 Task: Write the Name "Softage" in blank input field Under Select in Process Payment.
Action: Mouse moved to (126, 18)
Screenshot: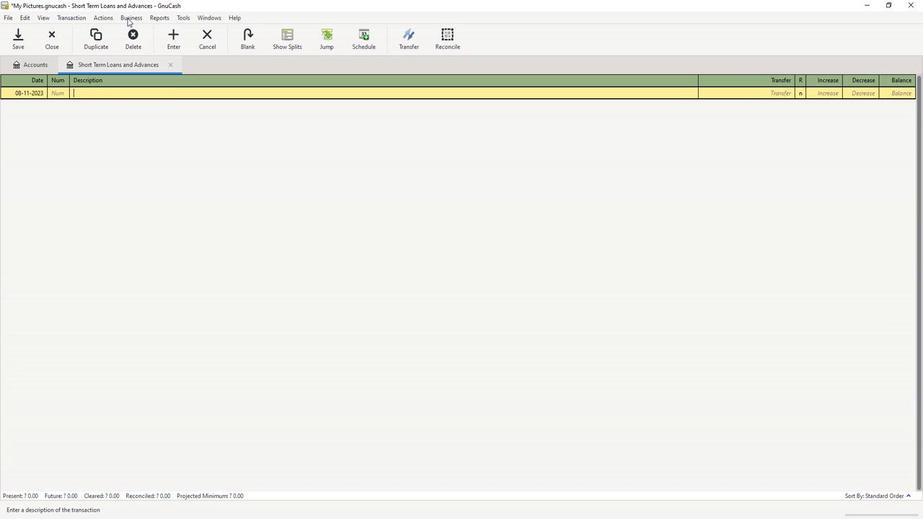 
Action: Mouse pressed left at (126, 18)
Screenshot: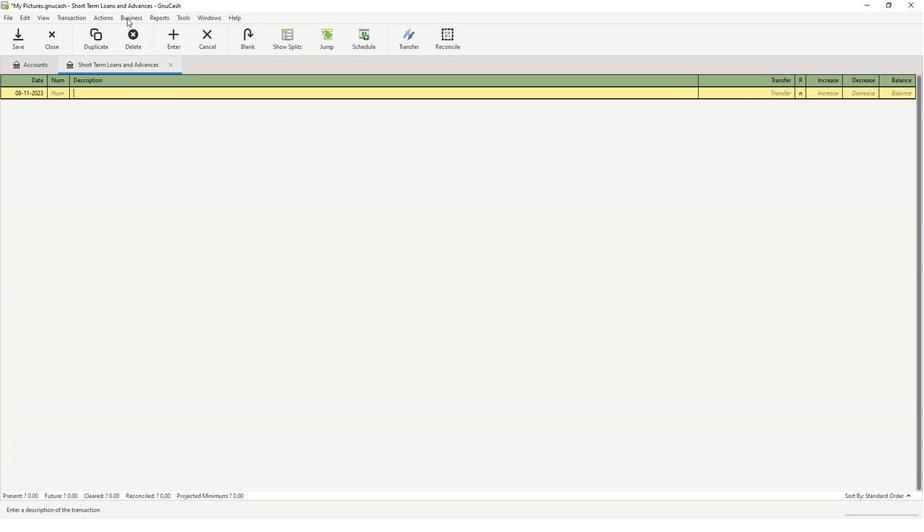 
Action: Mouse moved to (137, 26)
Screenshot: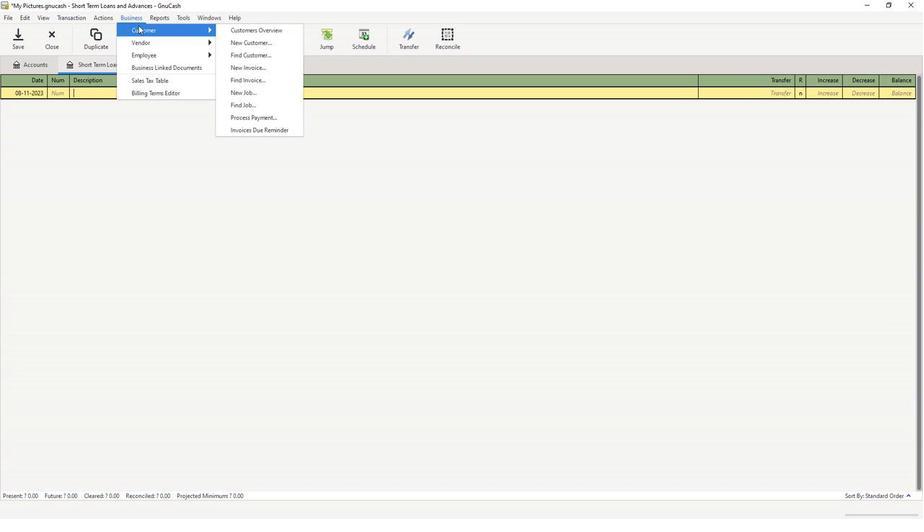 
Action: Mouse pressed left at (137, 26)
Screenshot: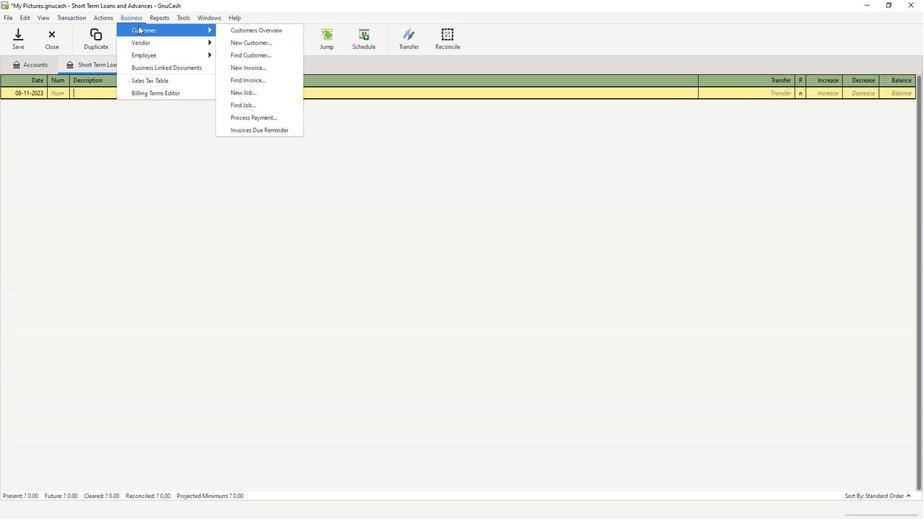 
Action: Mouse moved to (266, 115)
Screenshot: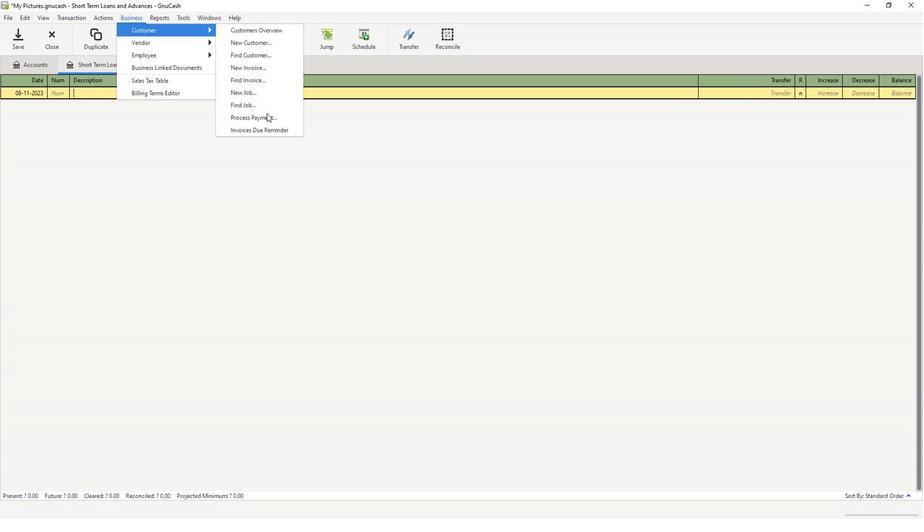 
Action: Mouse pressed left at (266, 115)
Screenshot: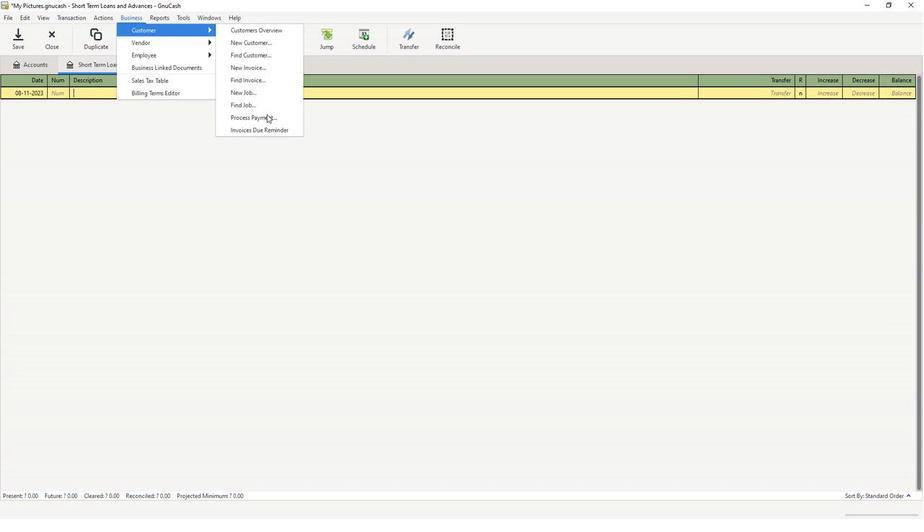 
Action: Mouse moved to (346, 159)
Screenshot: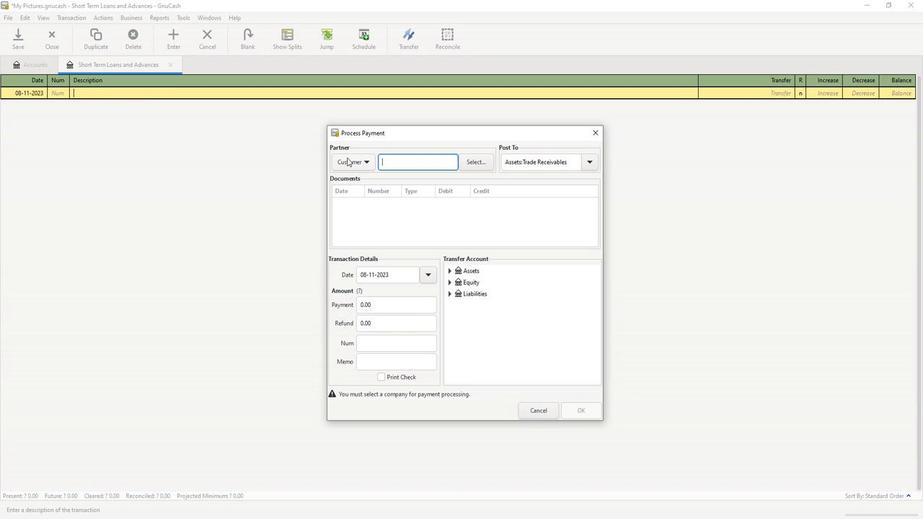 
Action: Mouse pressed left at (346, 159)
Screenshot: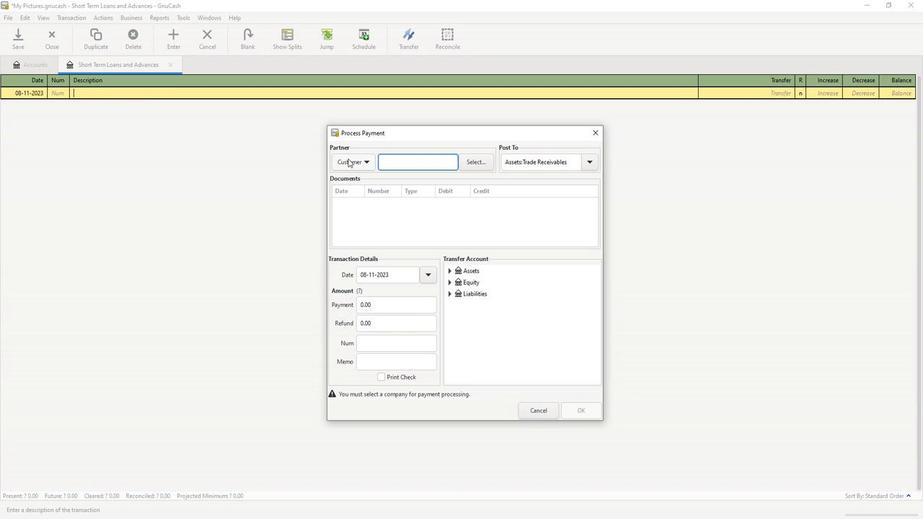 
Action: Mouse moved to (356, 195)
Screenshot: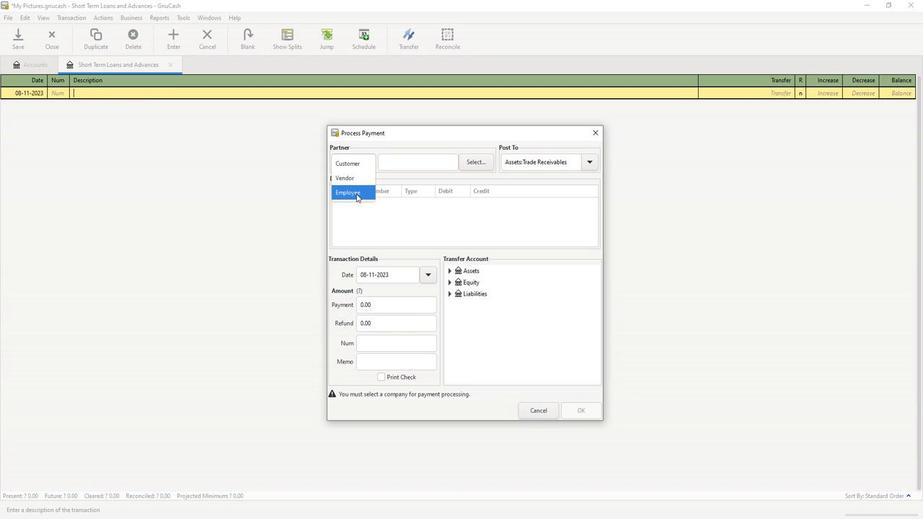 
Action: Mouse pressed left at (356, 195)
Screenshot: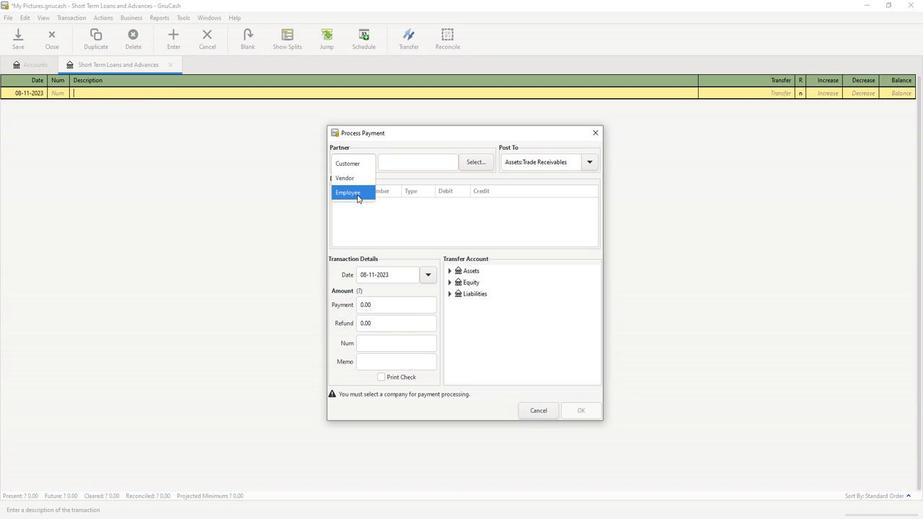 
Action: Mouse moved to (473, 163)
Screenshot: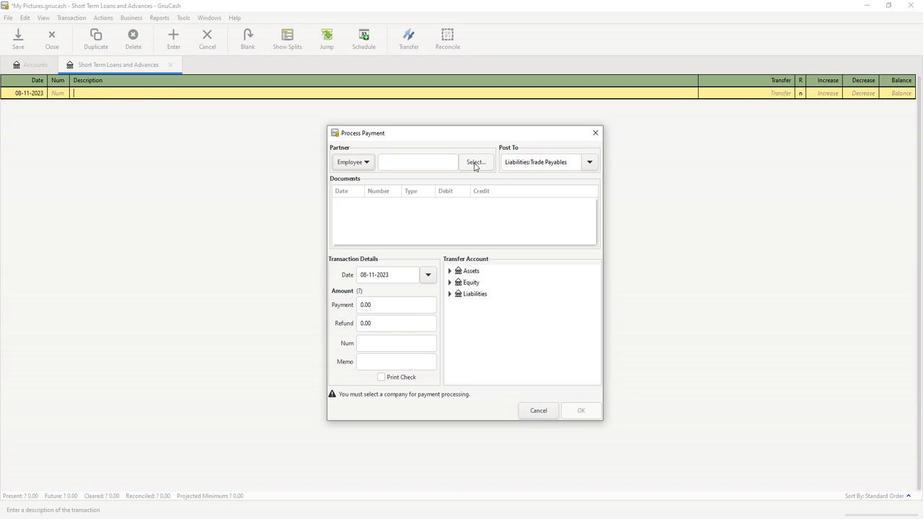 
Action: Mouse pressed left at (473, 163)
Screenshot: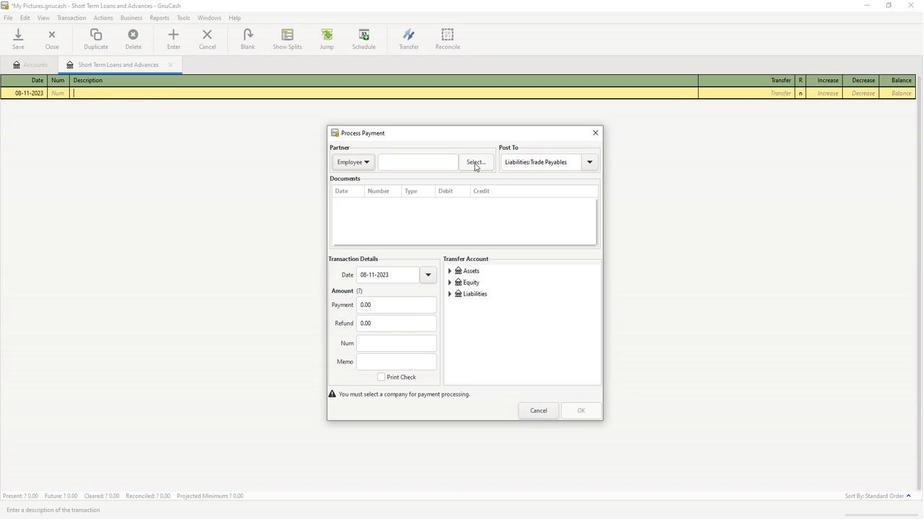 
Action: Mouse moved to (474, 253)
Screenshot: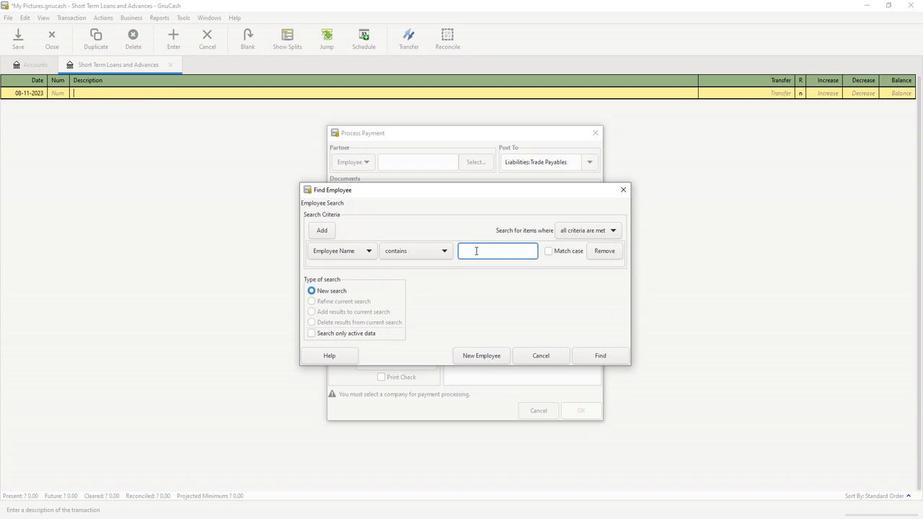 
Action: Mouse pressed left at (474, 253)
Screenshot: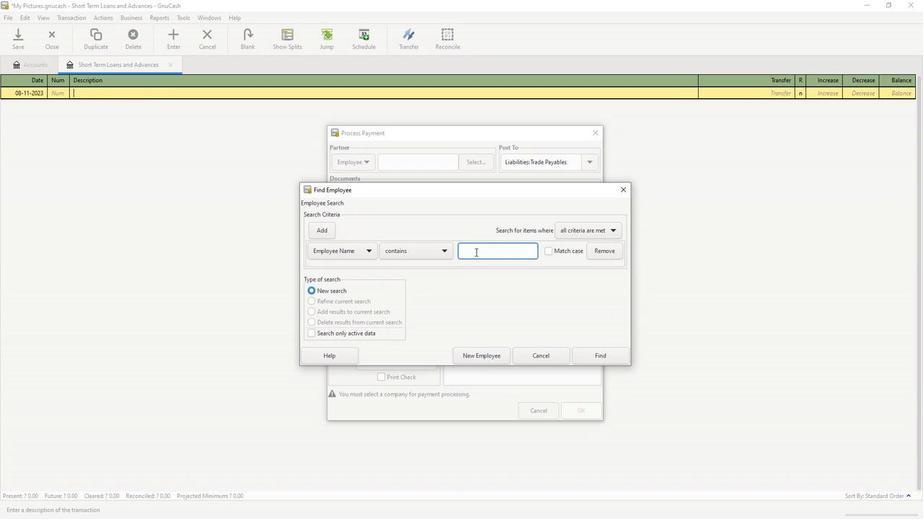 
Action: Key pressed <Key.caps_lock>S<Key.caps_lock>oftage
Screenshot: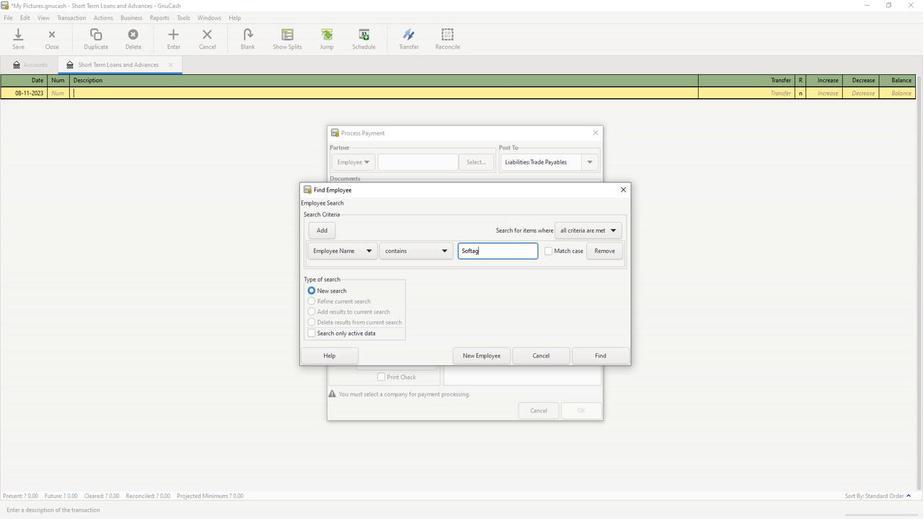 
Action: Mouse moved to (597, 357)
Screenshot: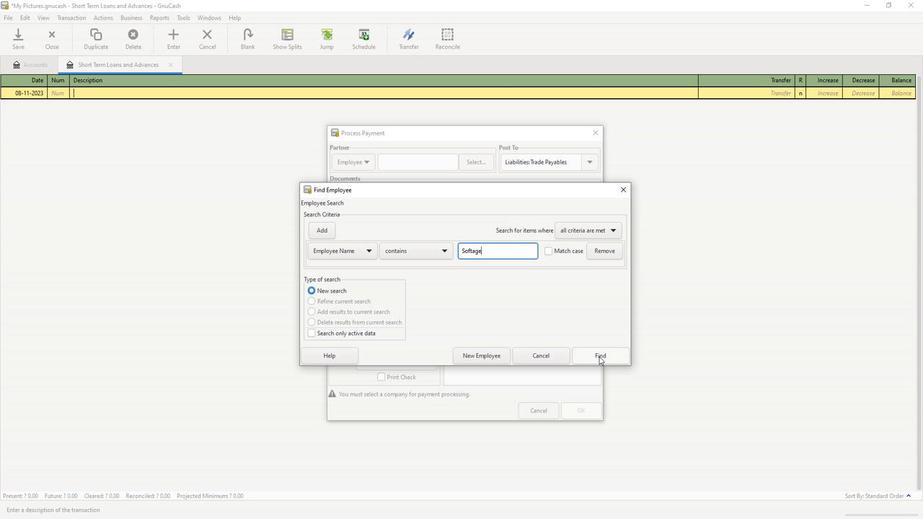 
Action: Mouse pressed left at (597, 357)
Screenshot: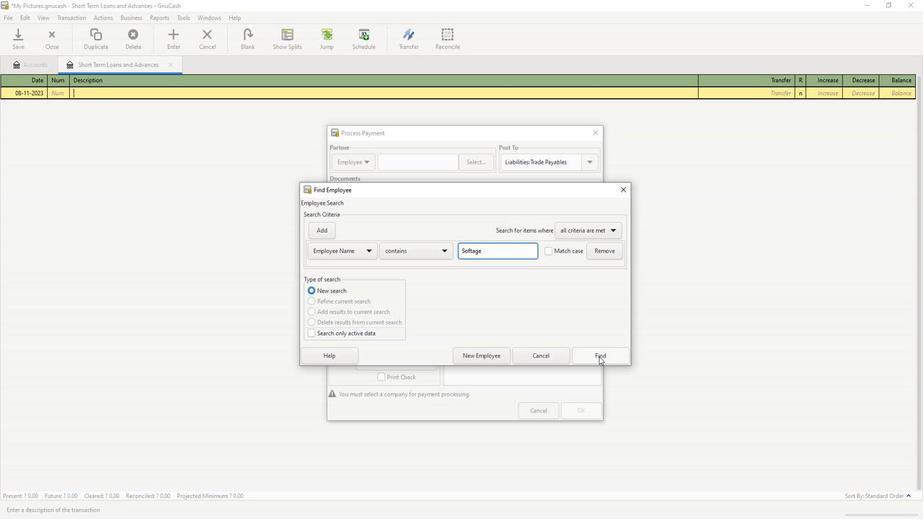 
Action: Mouse moved to (601, 362)
Screenshot: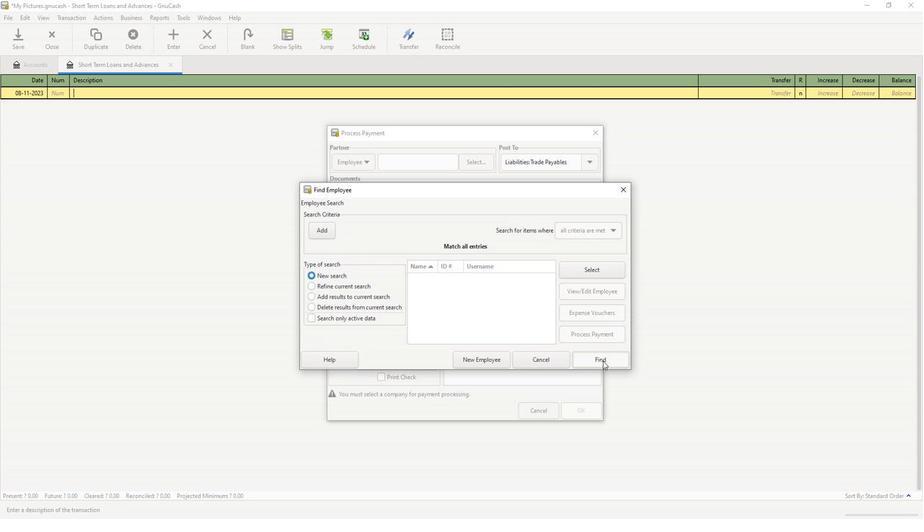 
Action: Mouse pressed left at (601, 362)
Screenshot: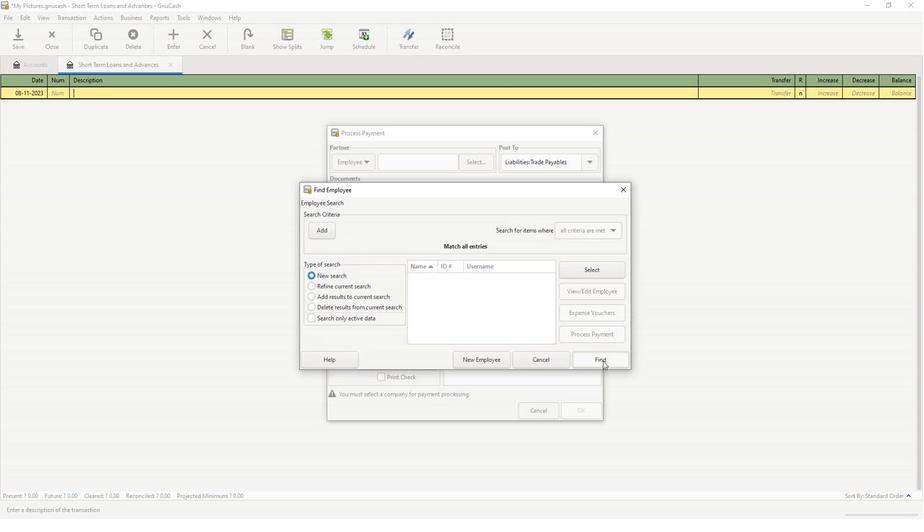 
